 Task: Change IN PROGRESS as Status of Issue Issue0000000172 in Backlog  in Scrum Project Project0000000035 in Jira. Change IN PROGRESS as Status of Issue Issue0000000174 in Backlog  in Scrum Project Project0000000035 in Jira. Change IN PROGRESS as Status of Issue Issue0000000176 in Backlog  in Scrum Project Project0000000036 in Jira. Change IN PROGRESS as Status of Issue Issue0000000178 in Backlog  in Scrum Project Project0000000036 in Jira. Change IN PROGRESS as Status of Issue Issue0000000180 in Backlog  in Scrum Project Project0000000036 in Jira
Action: Mouse moved to (325, 122)
Screenshot: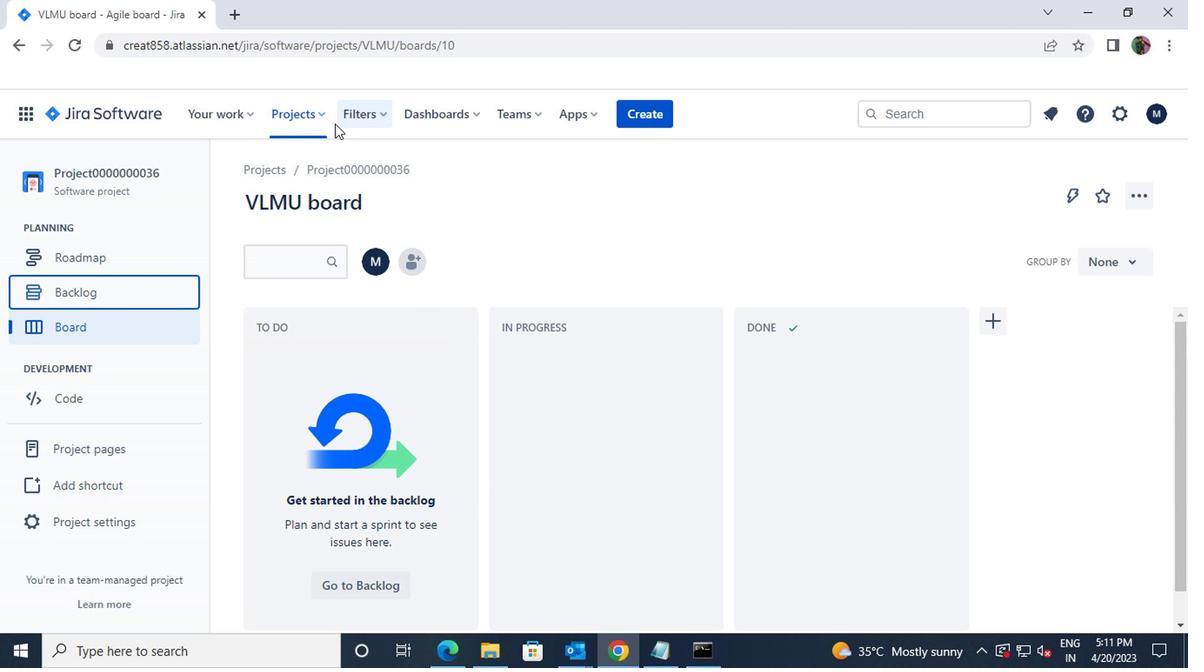 
Action: Mouse pressed left at (325, 122)
Screenshot: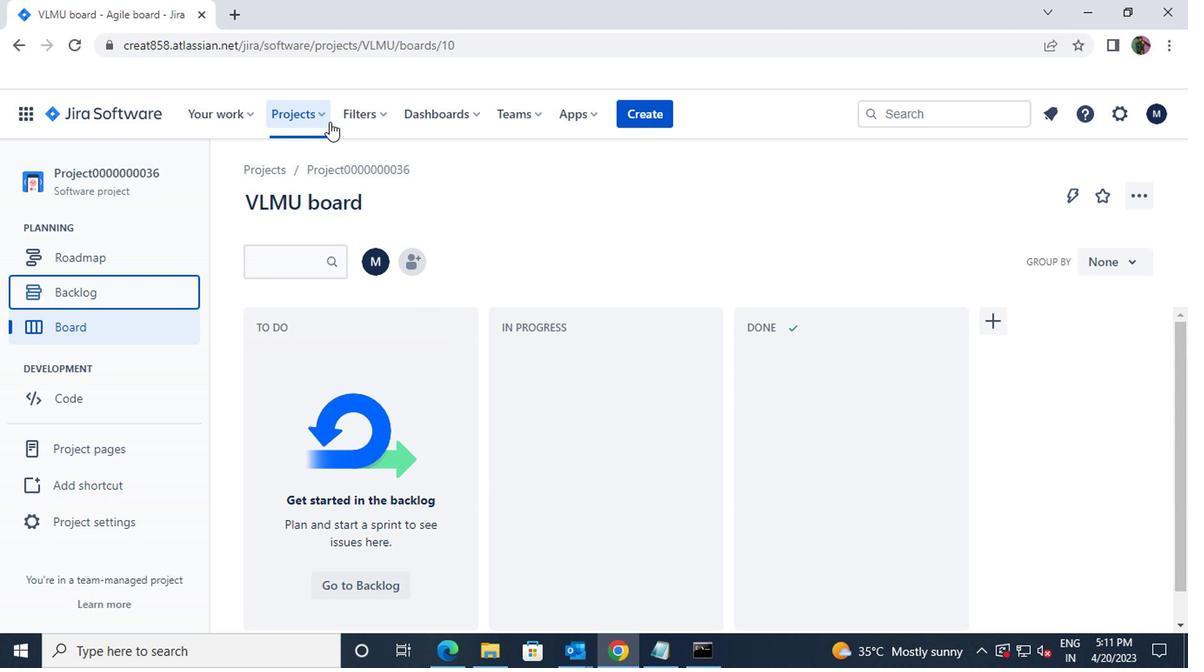 
Action: Mouse moved to (341, 229)
Screenshot: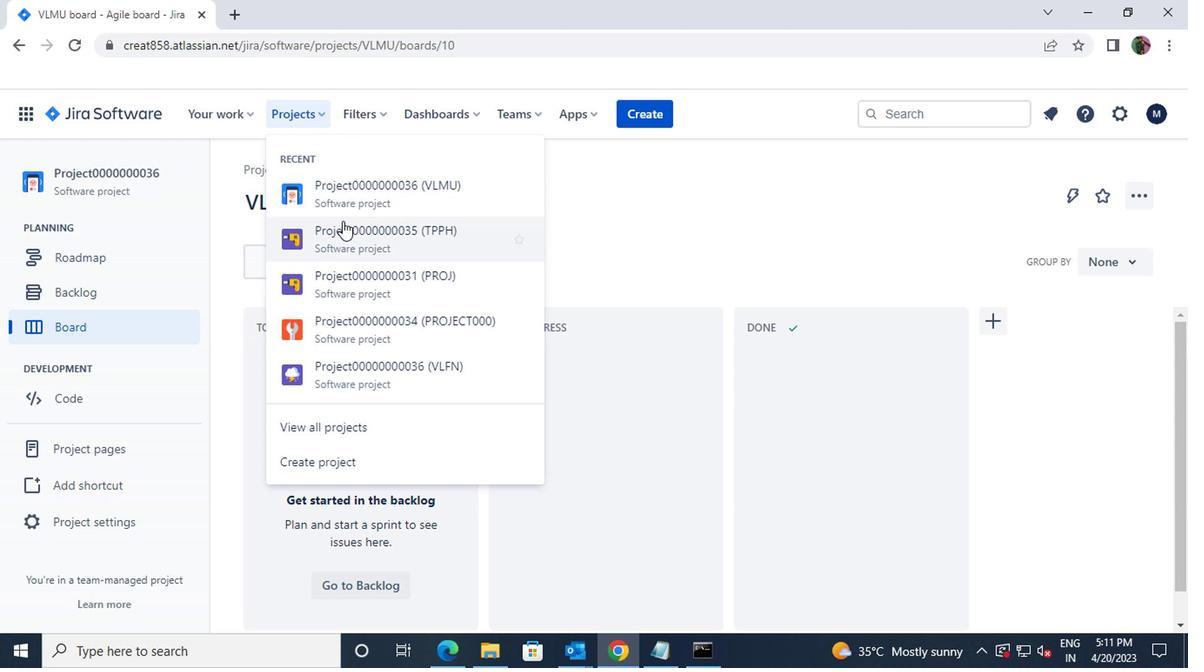 
Action: Mouse pressed left at (341, 229)
Screenshot: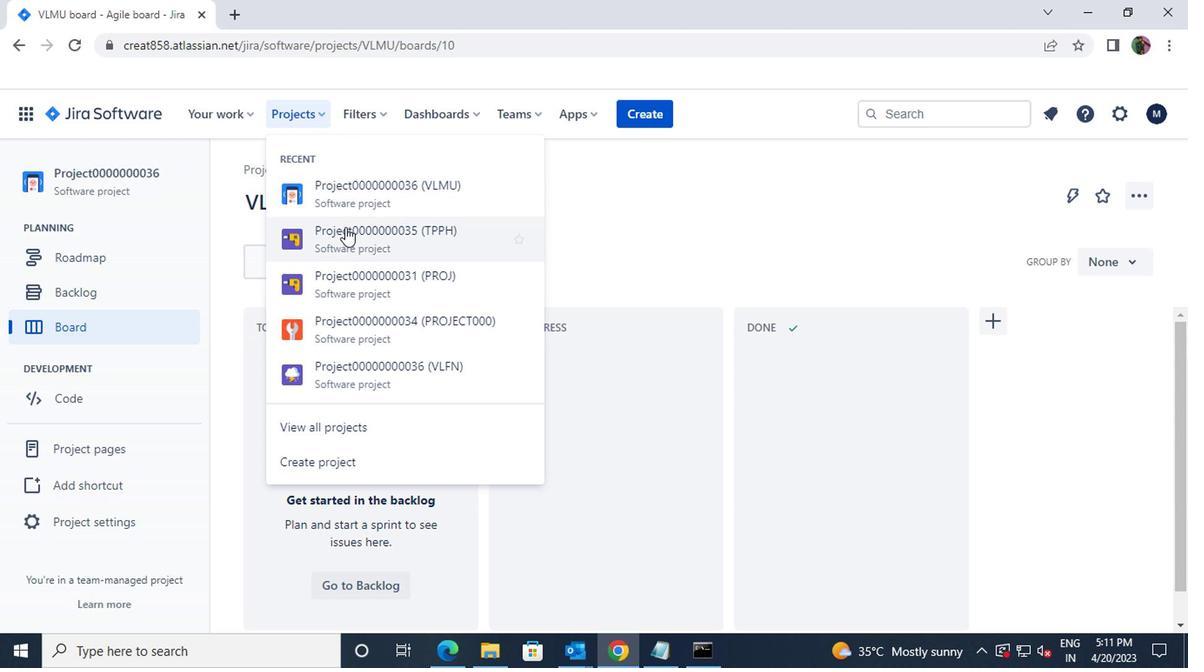 
Action: Mouse moved to (121, 285)
Screenshot: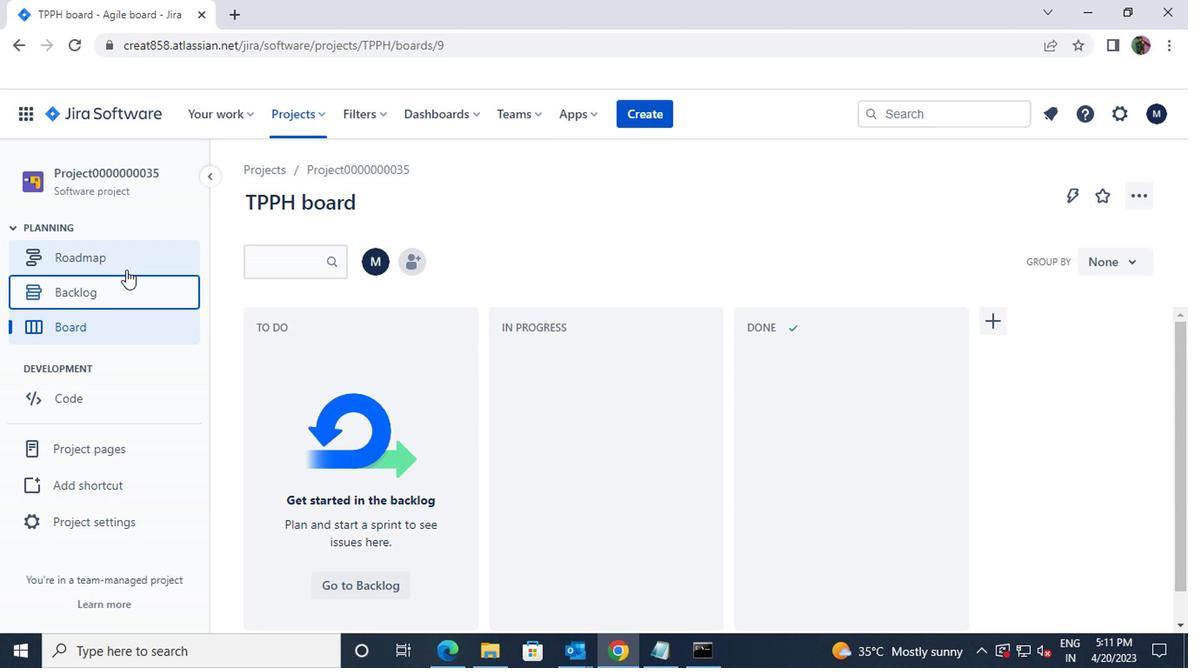 
Action: Mouse pressed left at (121, 285)
Screenshot: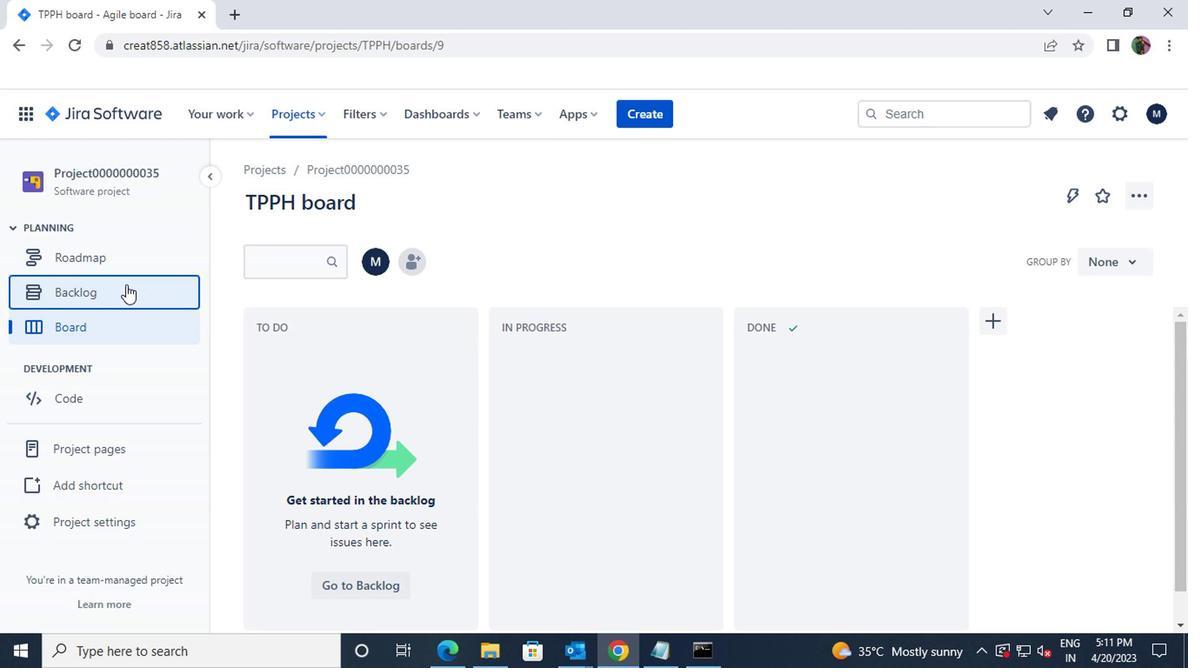 
Action: Mouse moved to (667, 524)
Screenshot: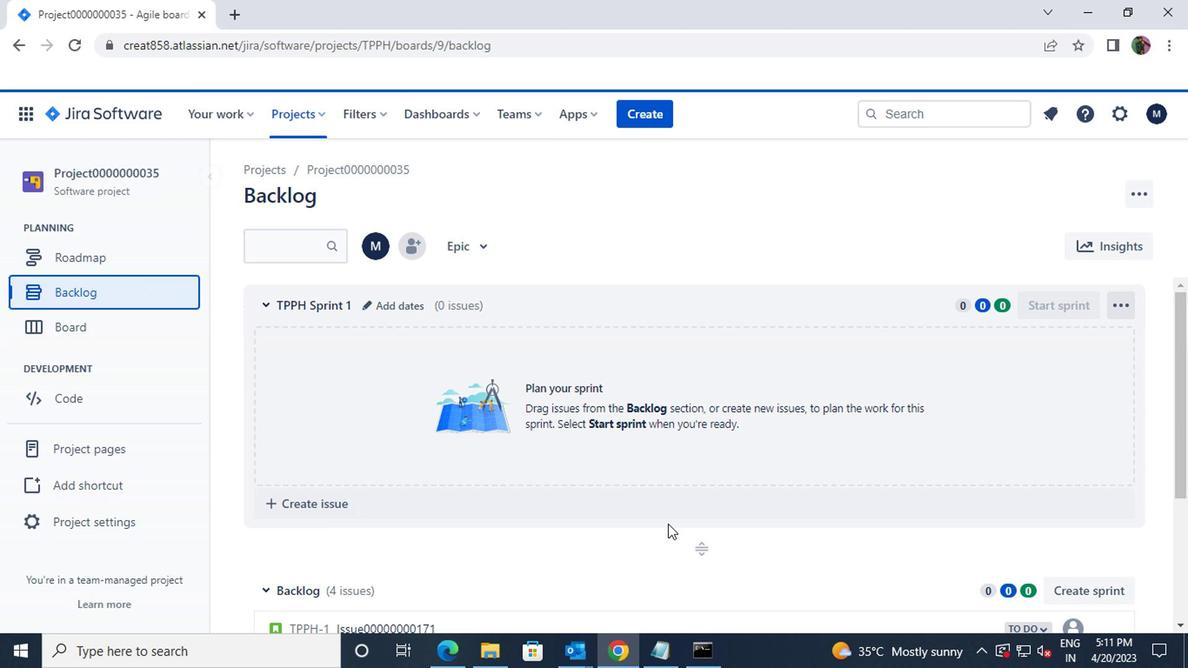 
Action: Mouse scrolled (667, 523) with delta (0, 0)
Screenshot: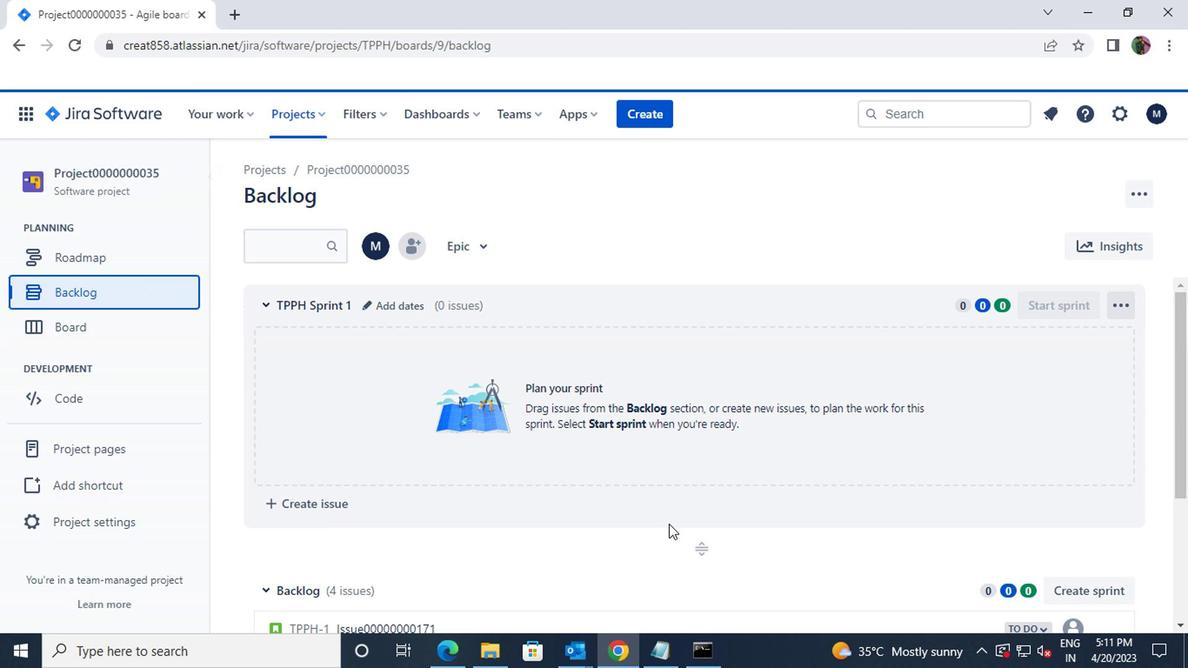 
Action: Mouse scrolled (667, 523) with delta (0, 0)
Screenshot: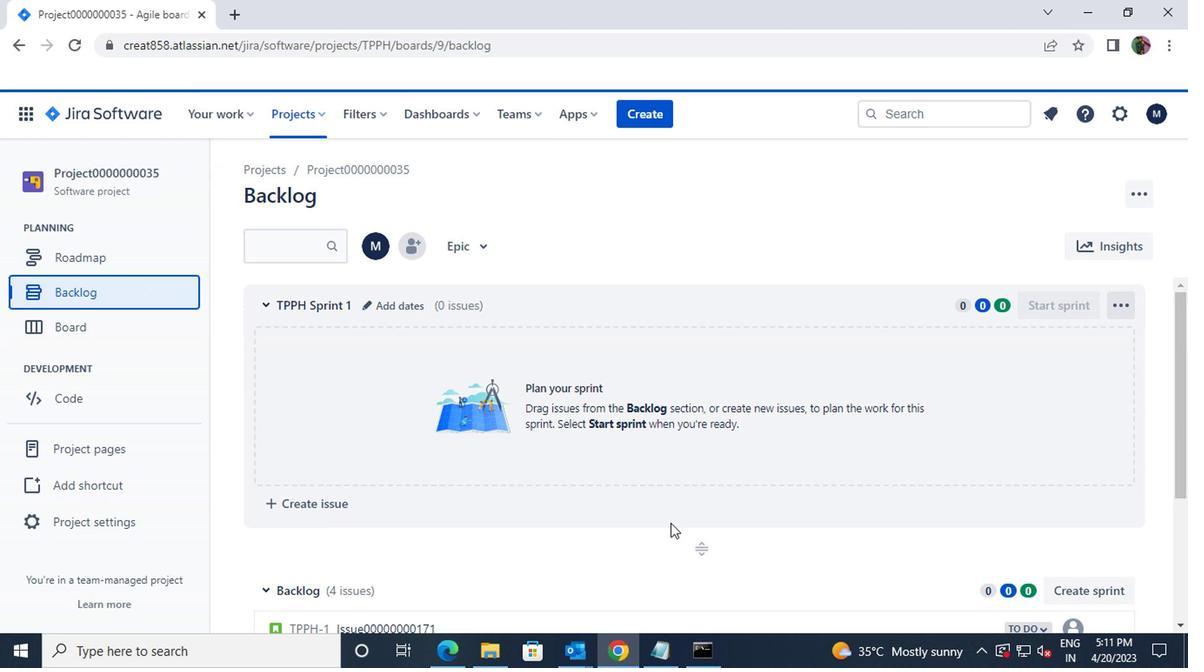 
Action: Mouse moved to (1048, 494)
Screenshot: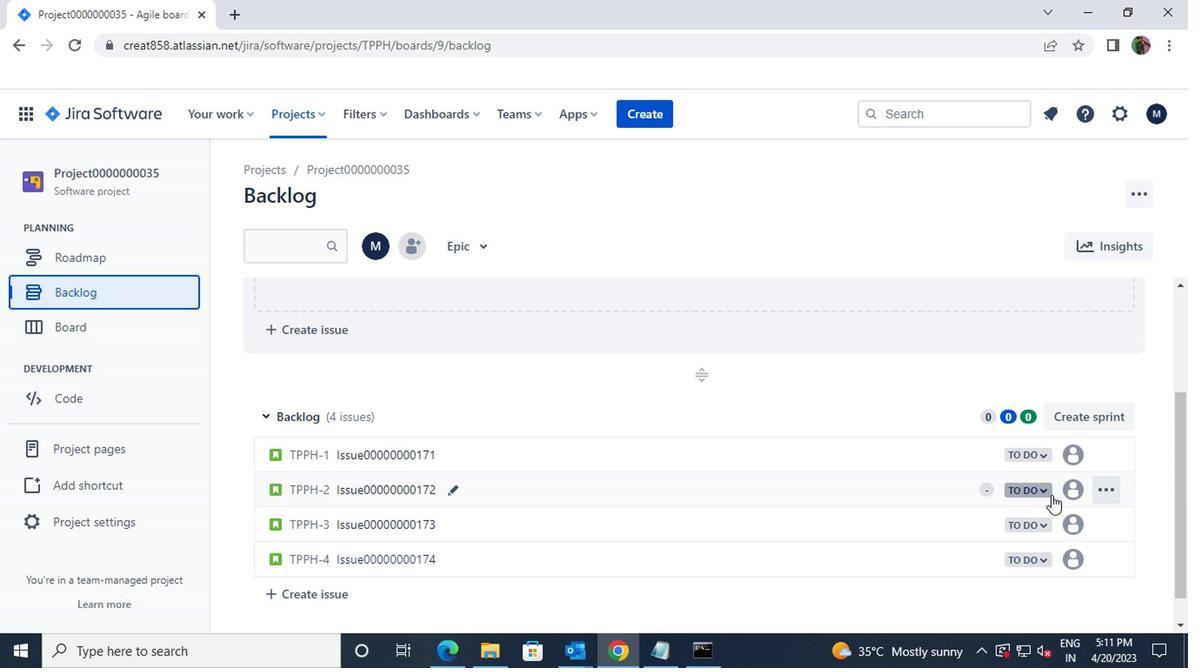 
Action: Mouse pressed left at (1048, 494)
Screenshot: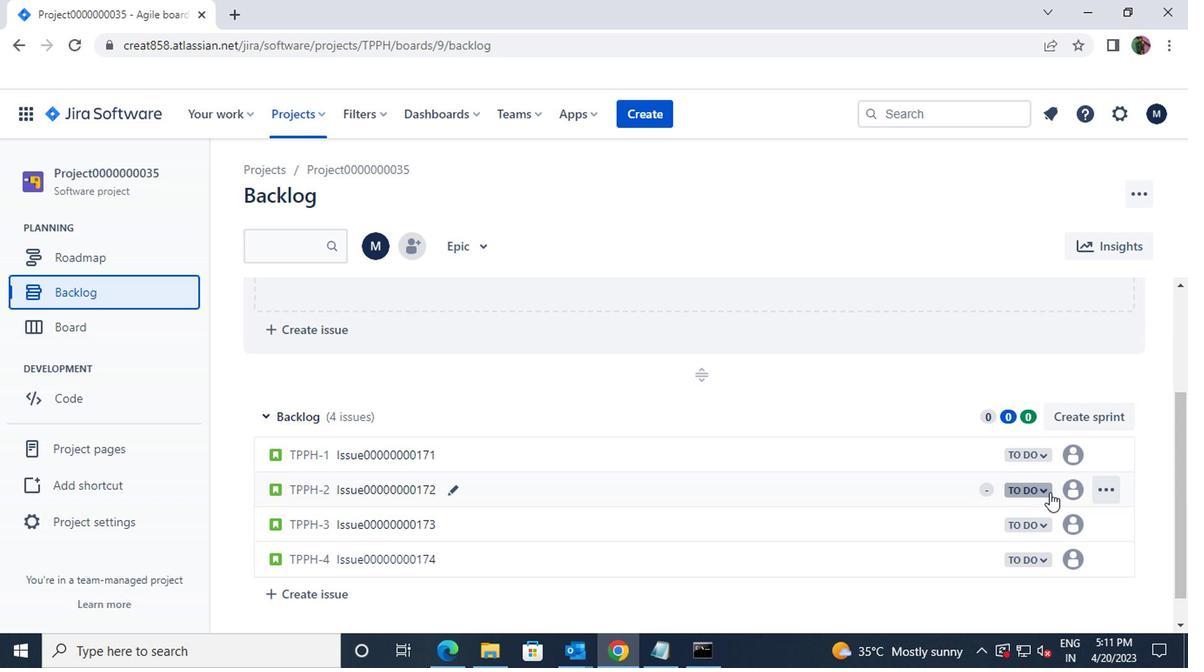 
Action: Mouse moved to (917, 523)
Screenshot: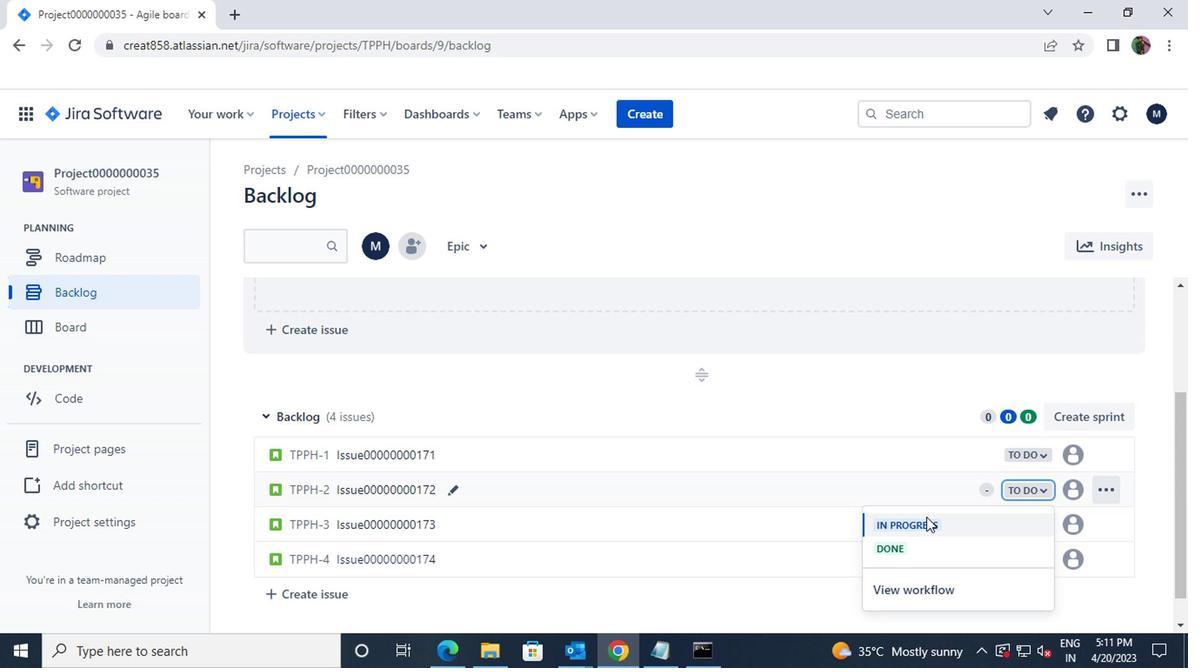 
Action: Mouse pressed left at (917, 523)
Screenshot: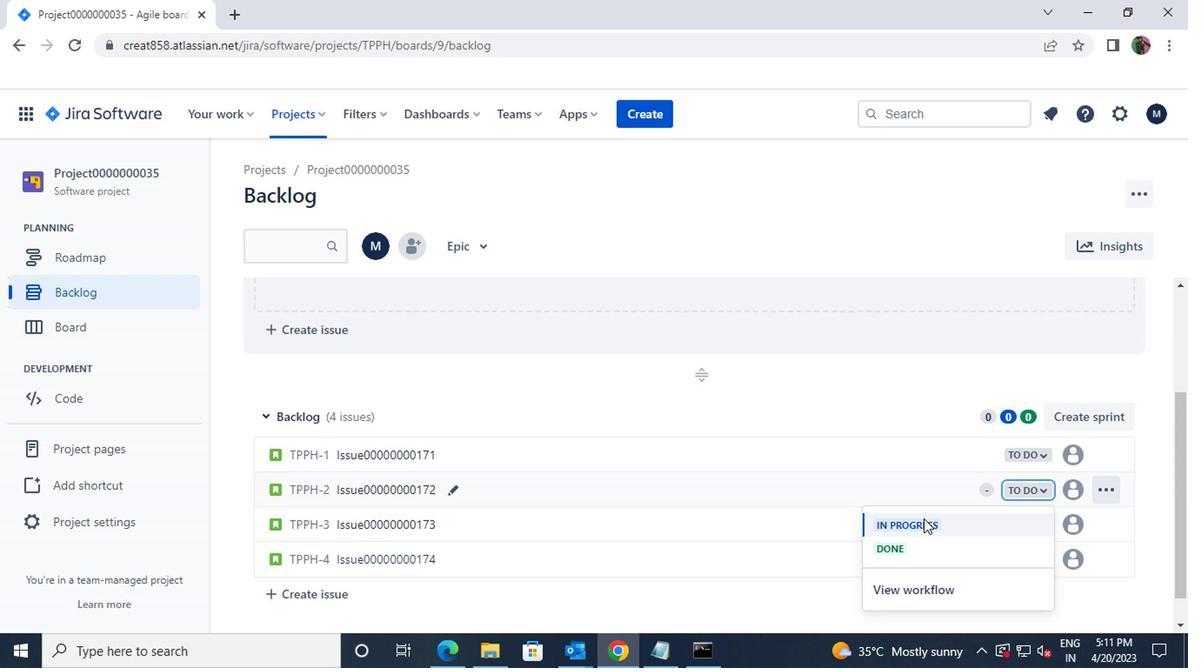
Action: Mouse moved to (917, 523)
Screenshot: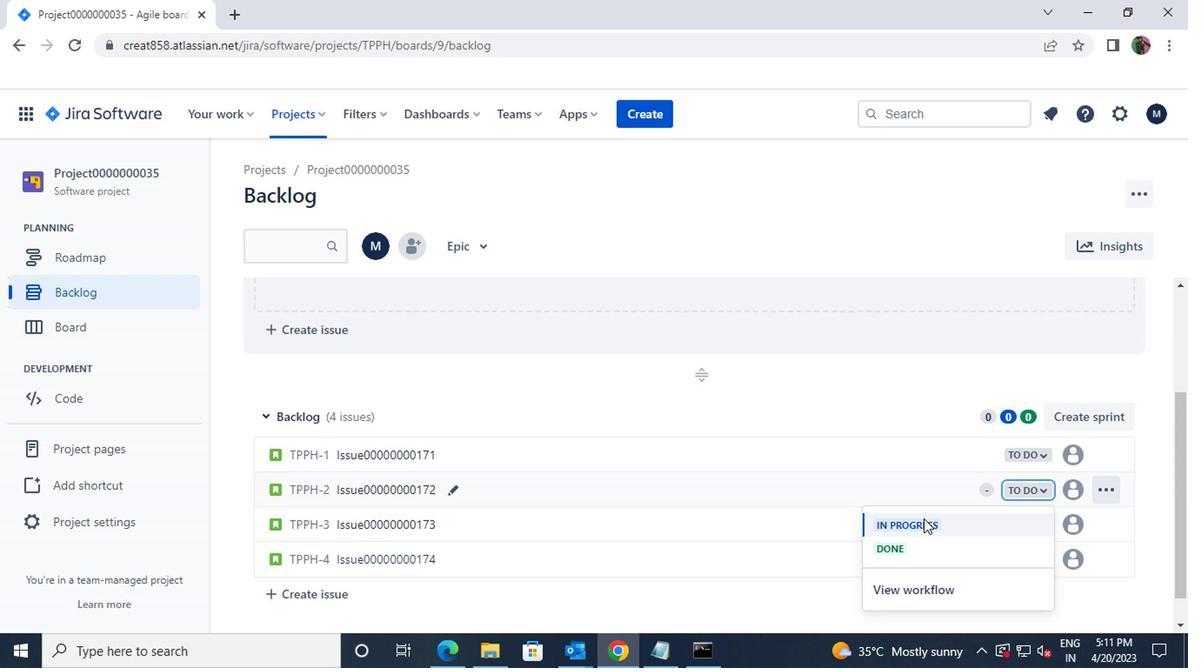 
Action: Mouse scrolled (917, 522) with delta (0, -1)
Screenshot: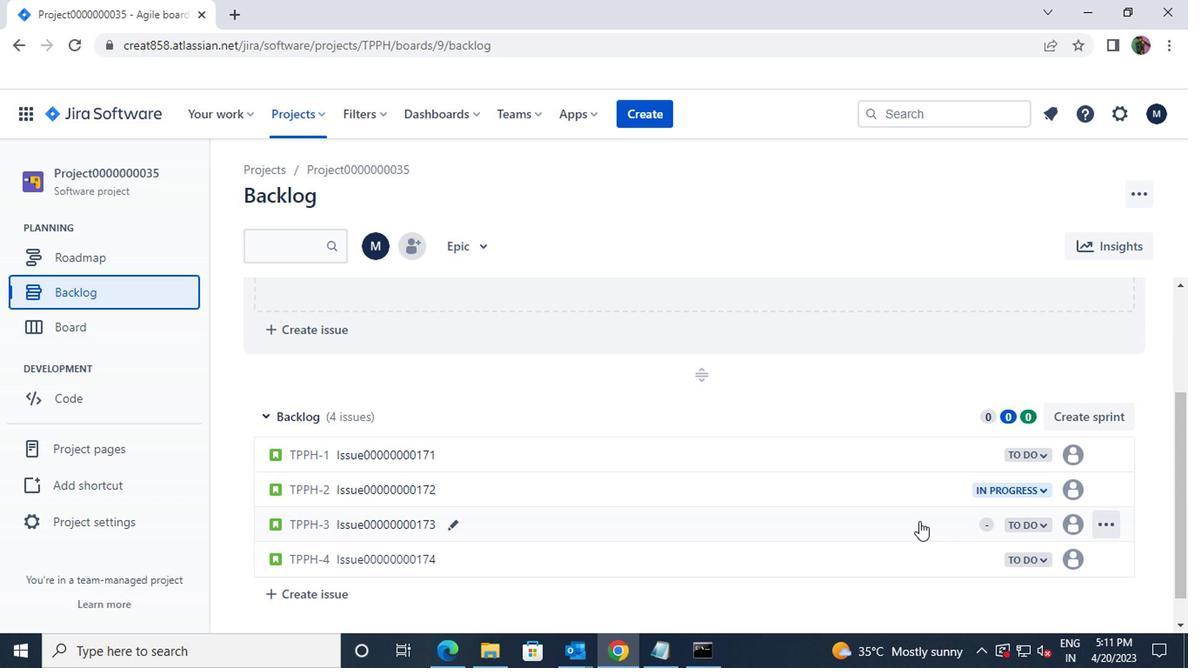 
Action: Mouse moved to (1036, 525)
Screenshot: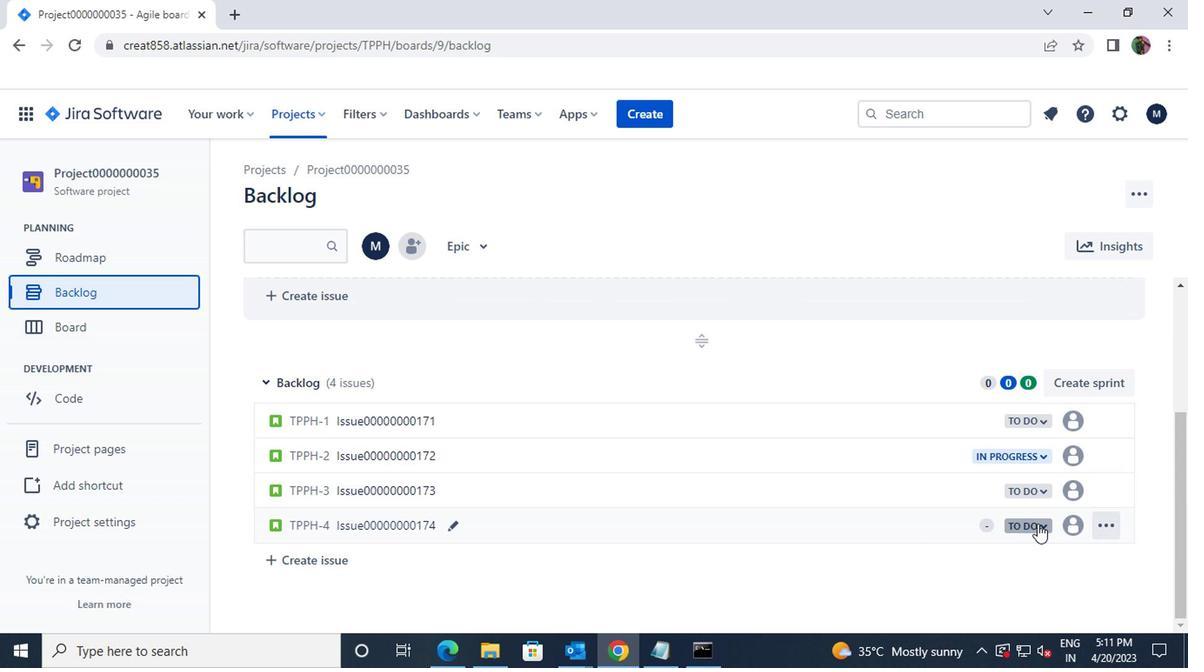 
Action: Mouse pressed left at (1036, 525)
Screenshot: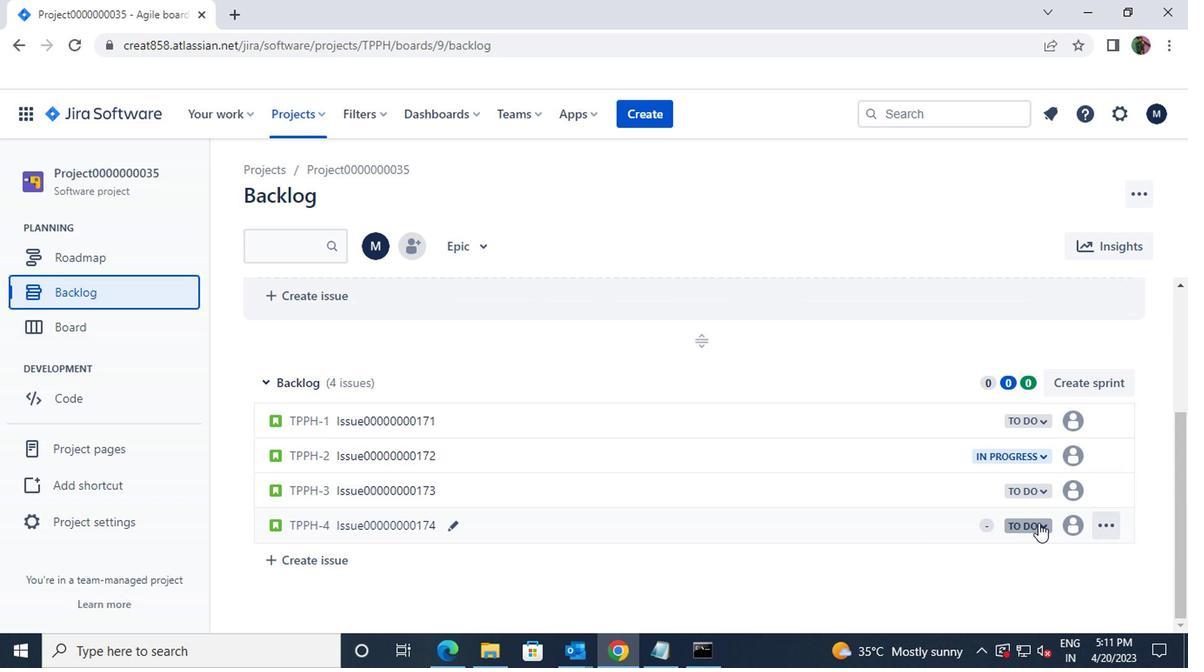 
Action: Mouse moved to (916, 426)
Screenshot: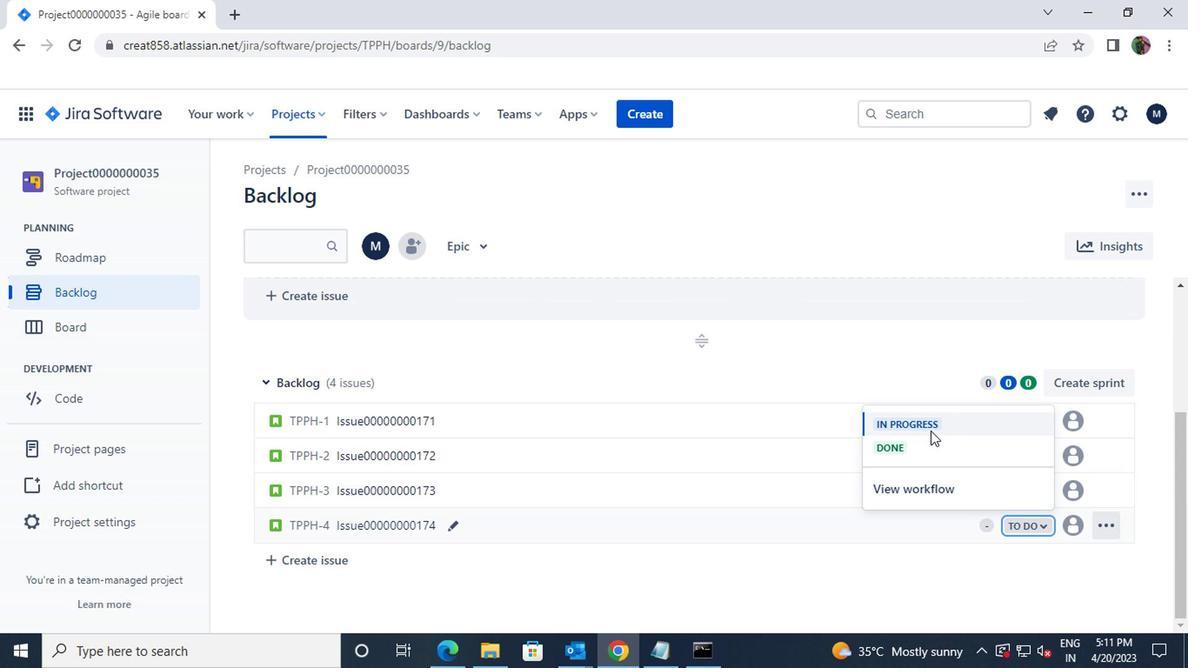 
Action: Mouse pressed left at (916, 426)
Screenshot: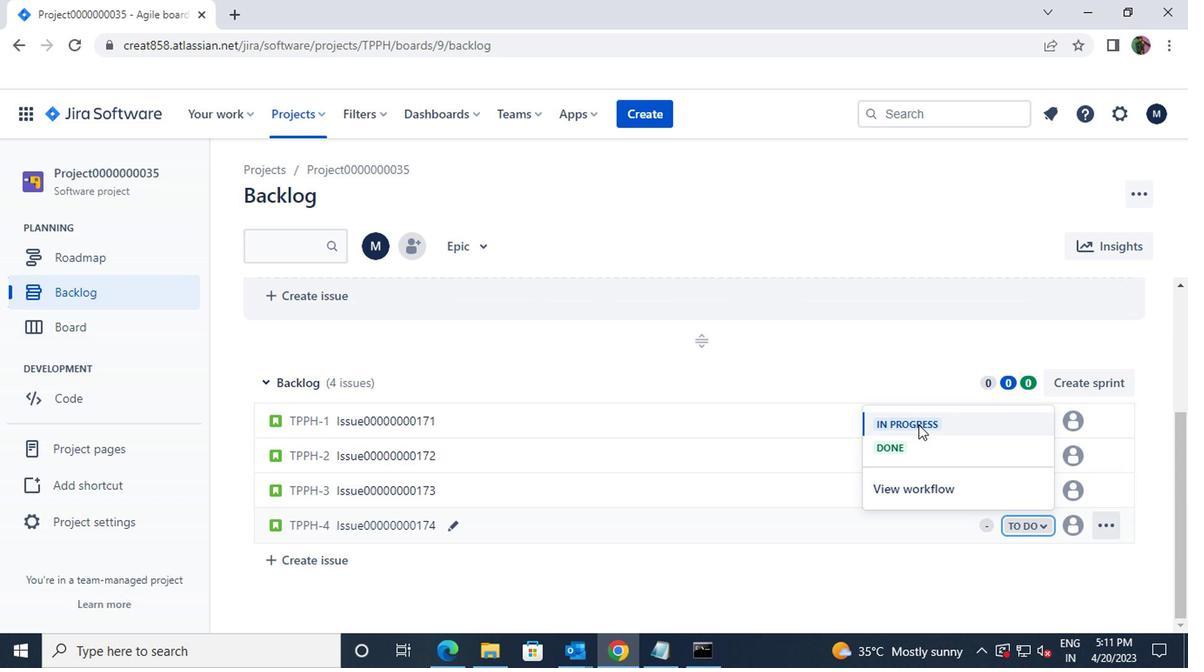 
Action: Mouse moved to (326, 119)
Screenshot: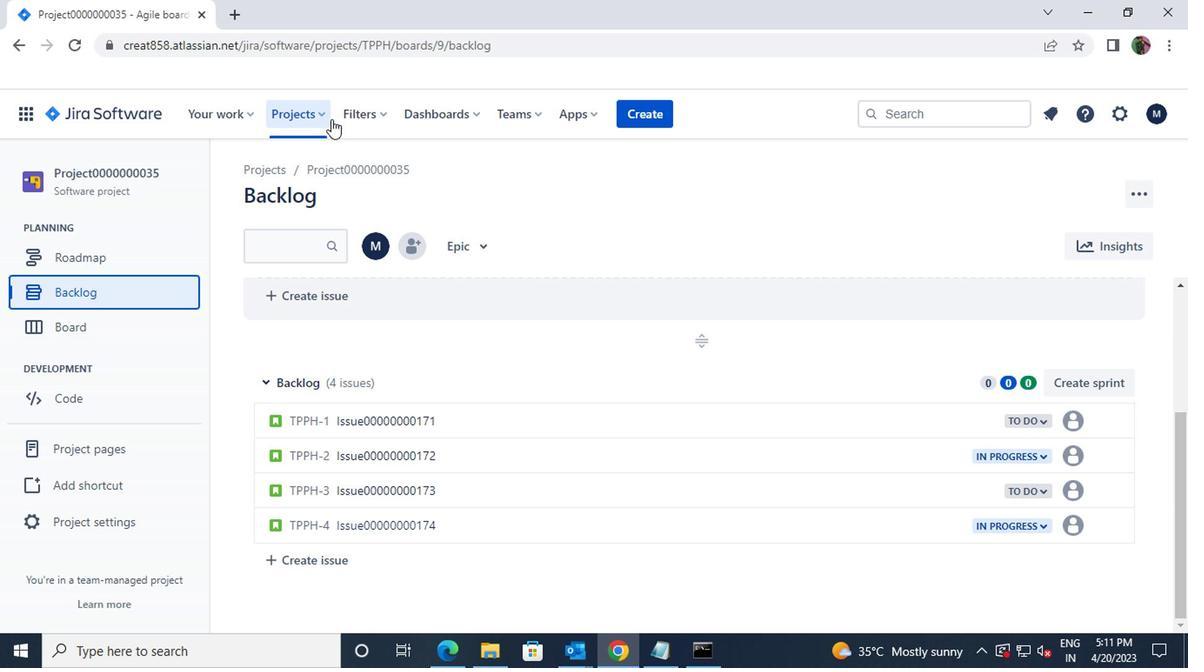 
Action: Mouse pressed left at (326, 119)
Screenshot: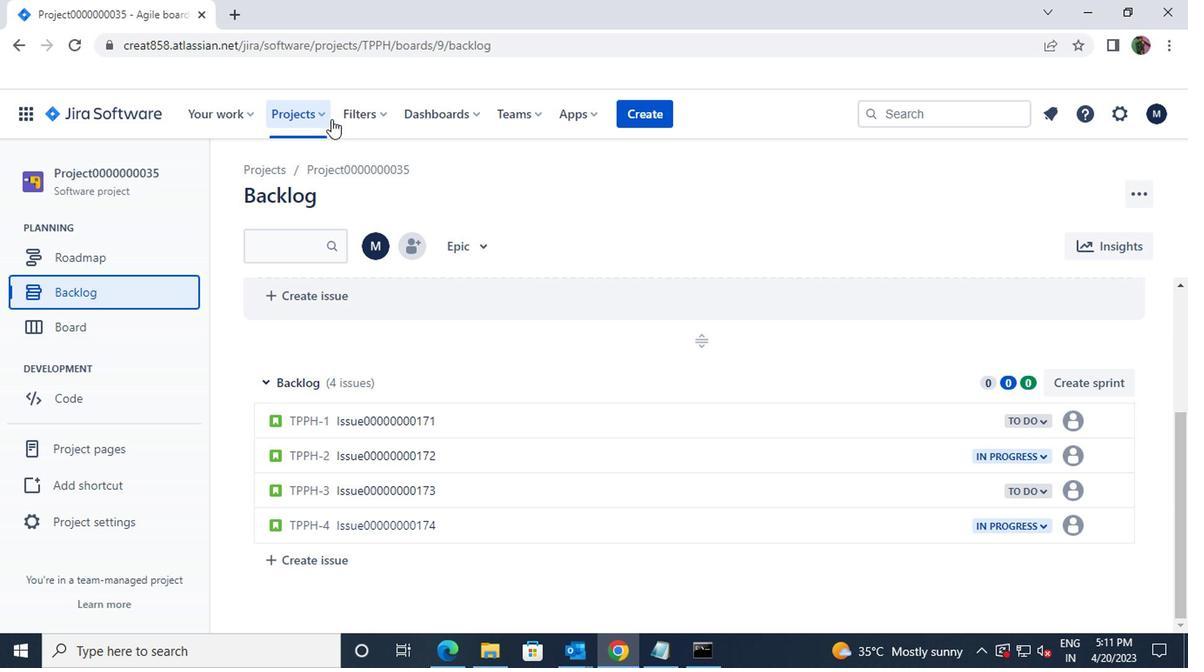 
Action: Mouse moved to (360, 220)
Screenshot: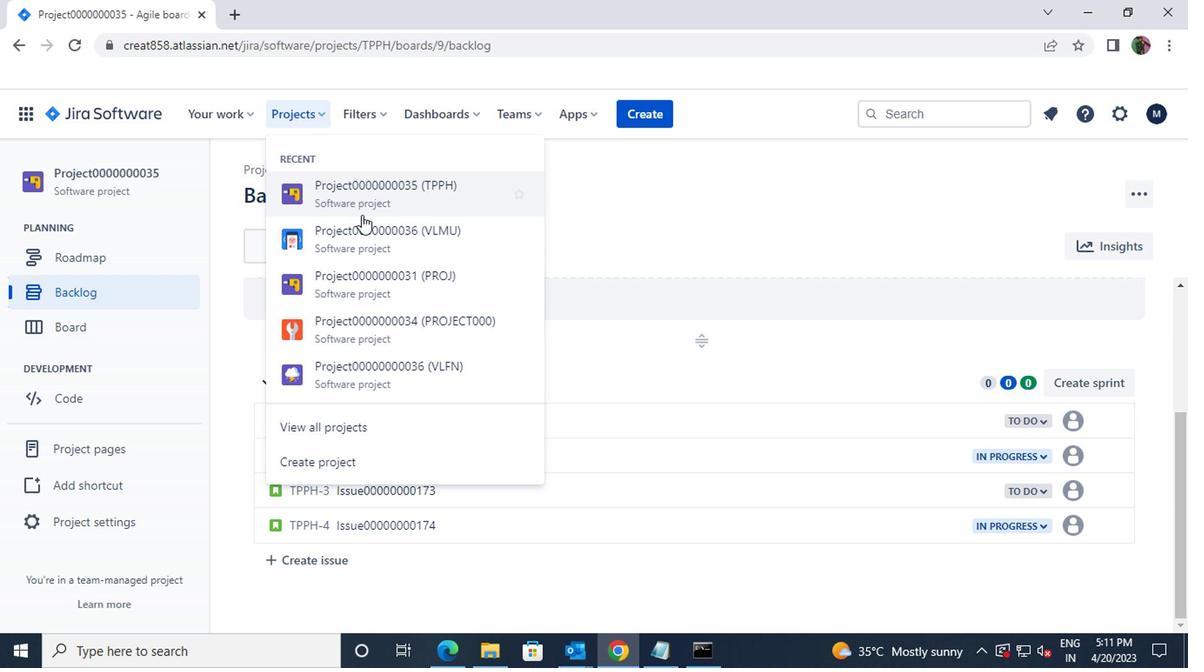 
Action: Mouse pressed left at (360, 220)
Screenshot: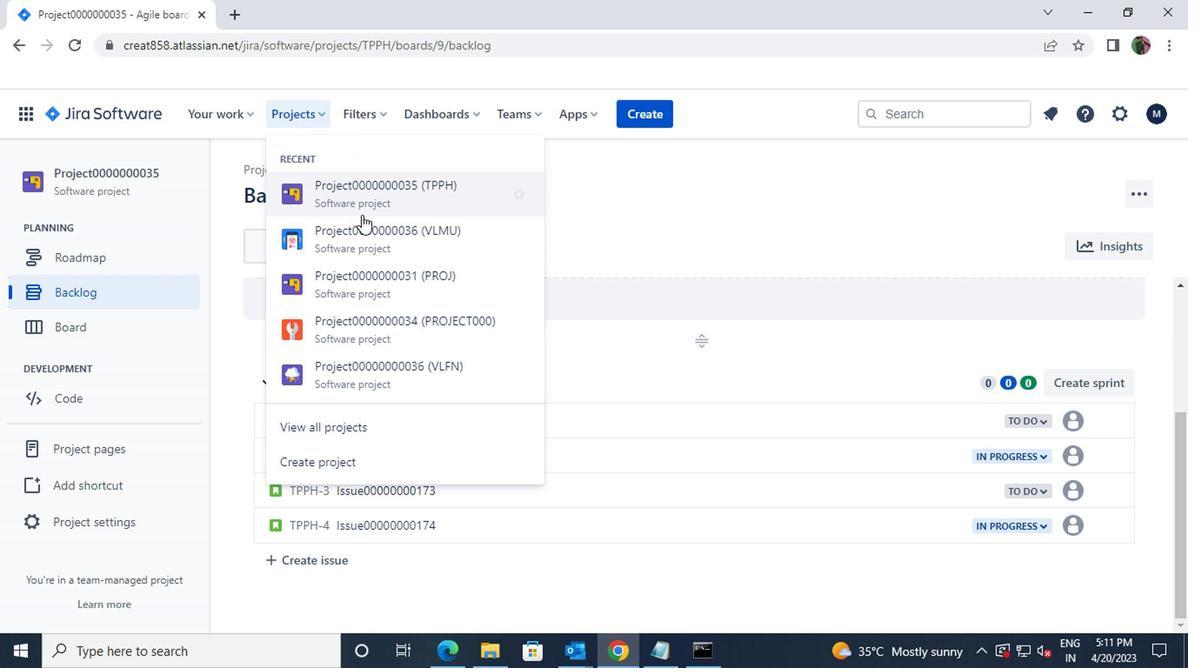 
Action: Mouse moved to (135, 283)
Screenshot: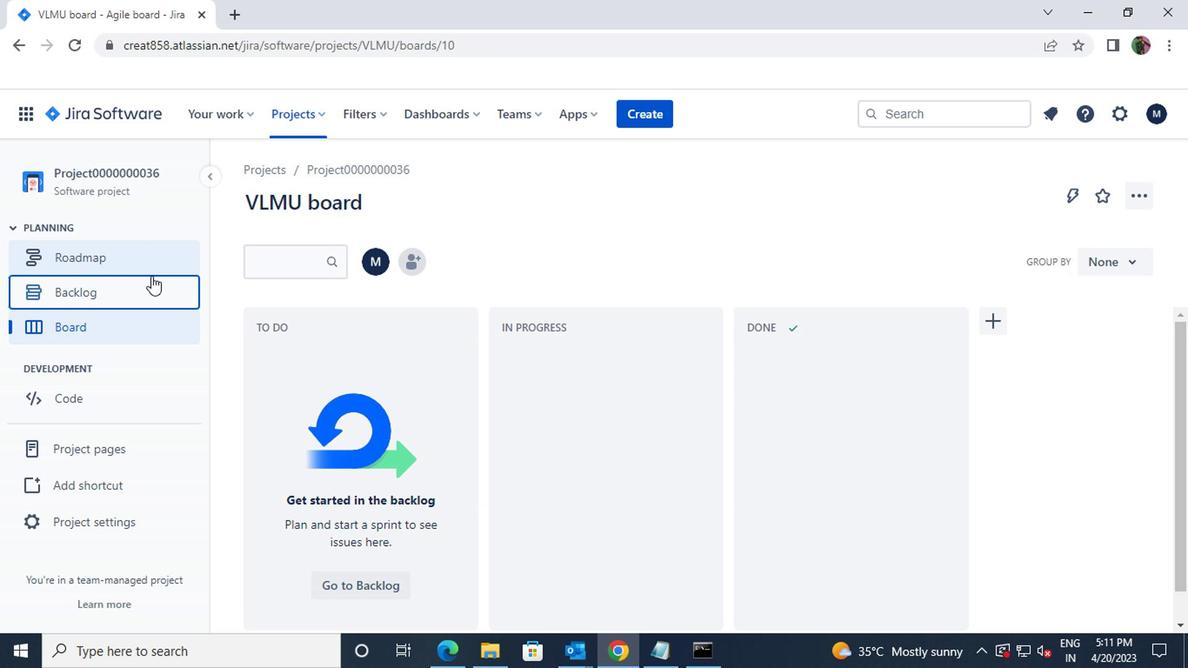 
Action: Mouse pressed left at (135, 283)
Screenshot: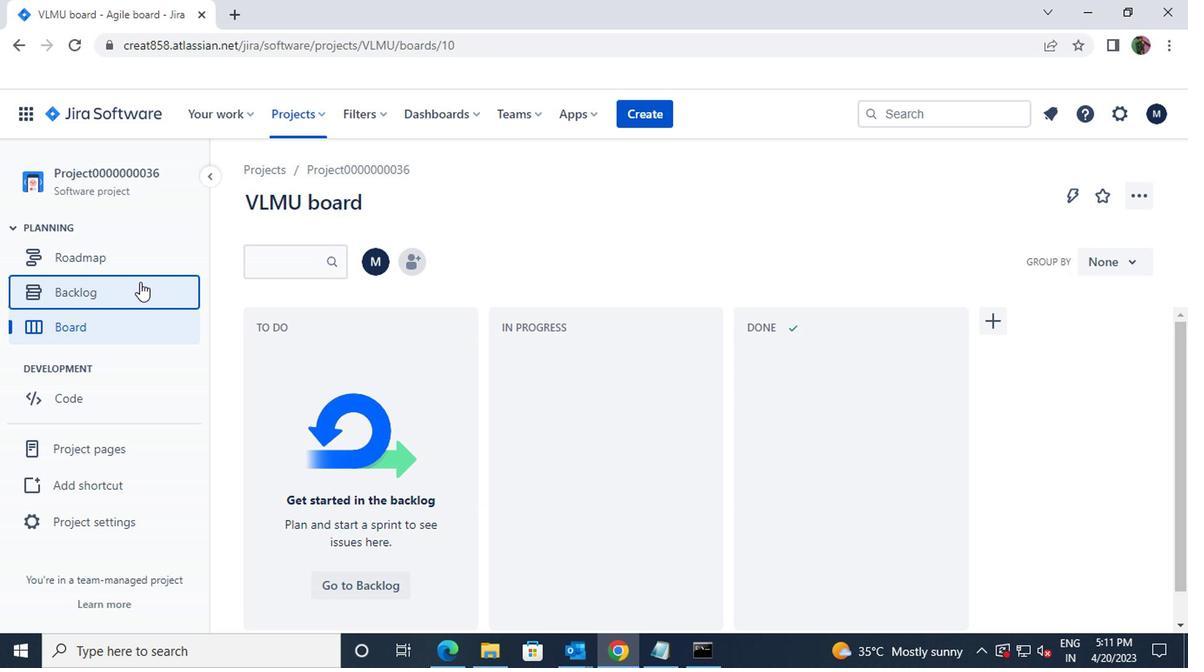 
Action: Mouse moved to (532, 402)
Screenshot: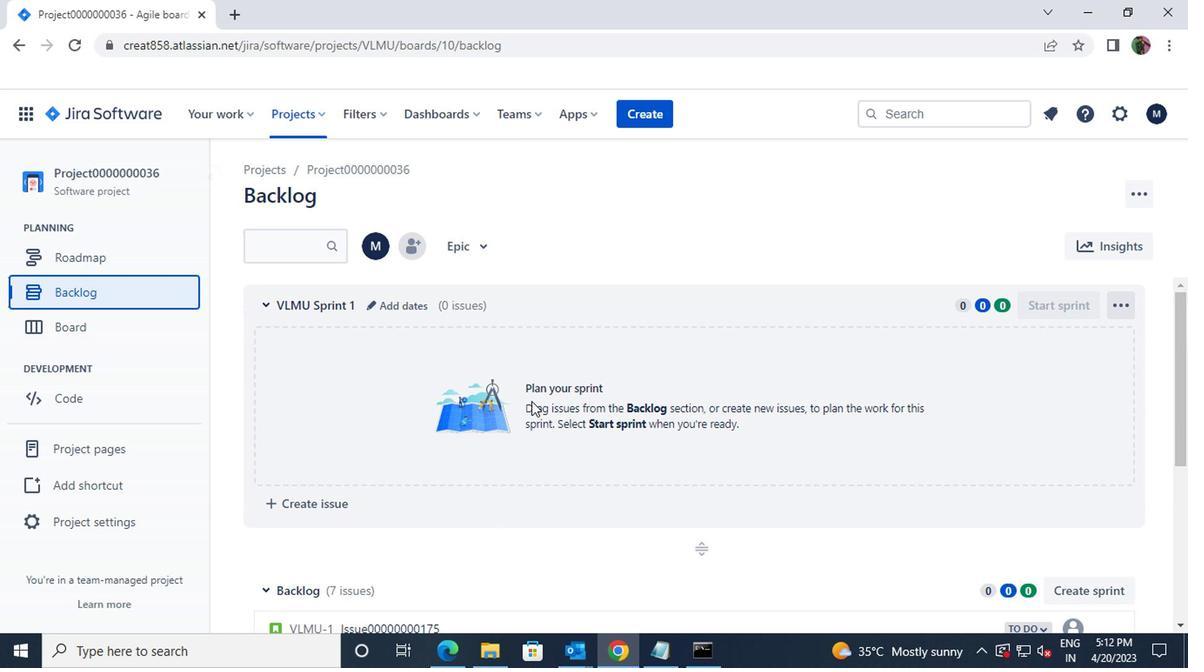 
Action: Mouse scrolled (532, 401) with delta (0, -1)
Screenshot: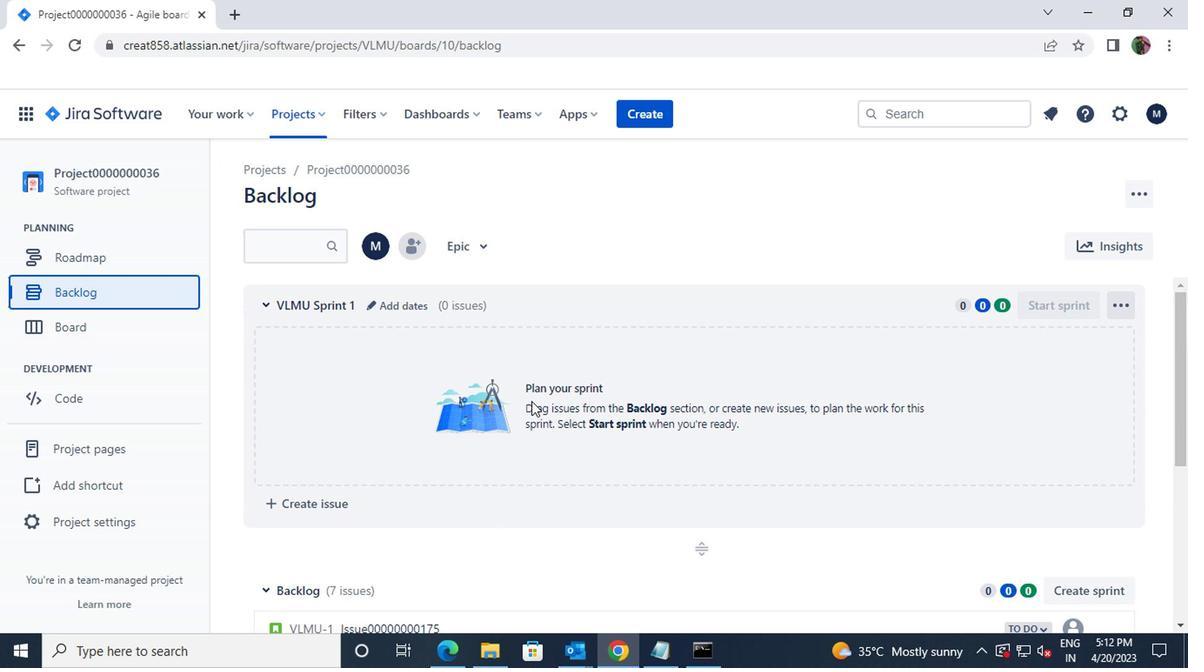 
Action: Mouse scrolled (532, 401) with delta (0, -1)
Screenshot: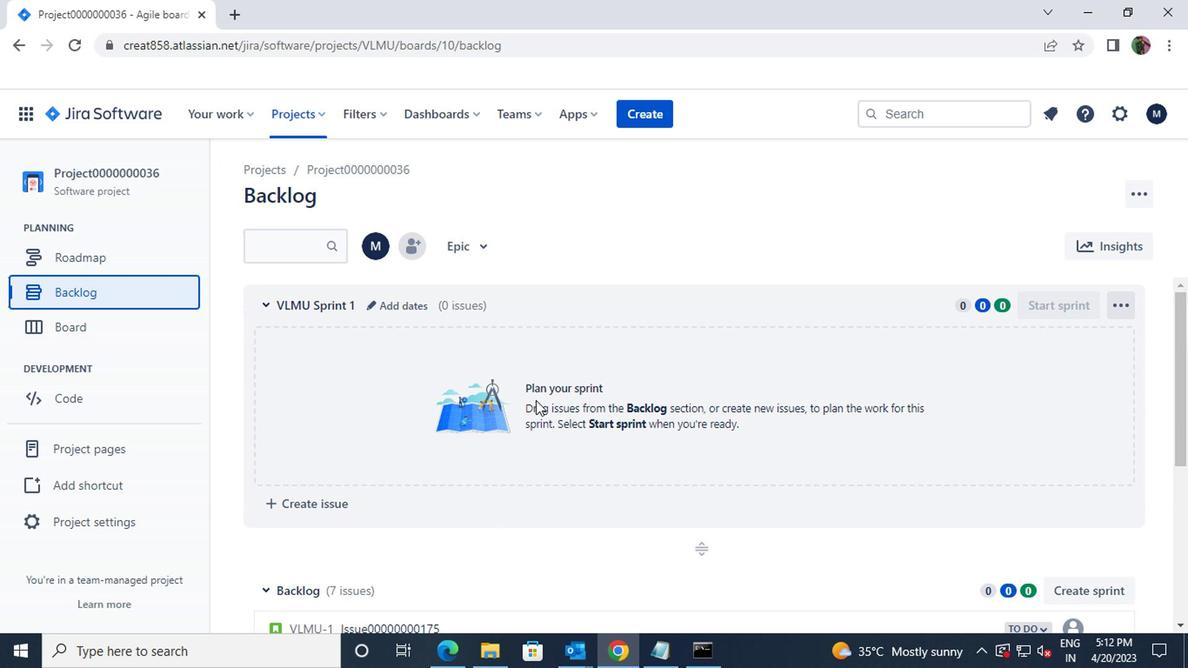 
Action: Mouse scrolled (532, 401) with delta (0, -1)
Screenshot: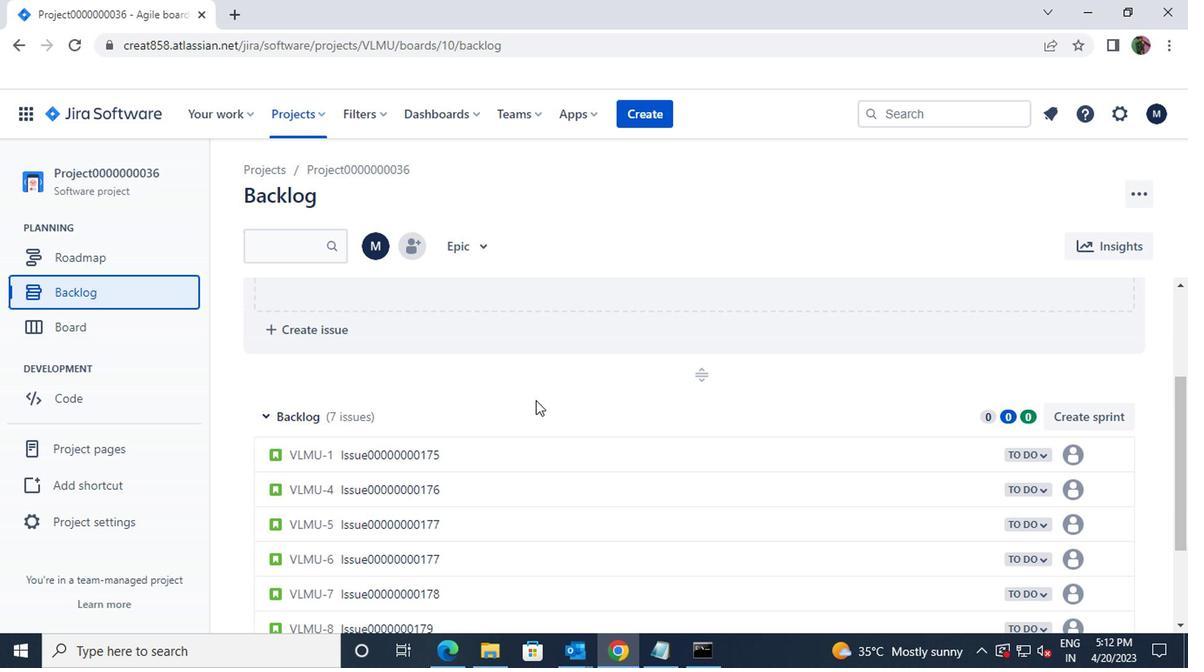 
Action: Mouse moved to (1039, 411)
Screenshot: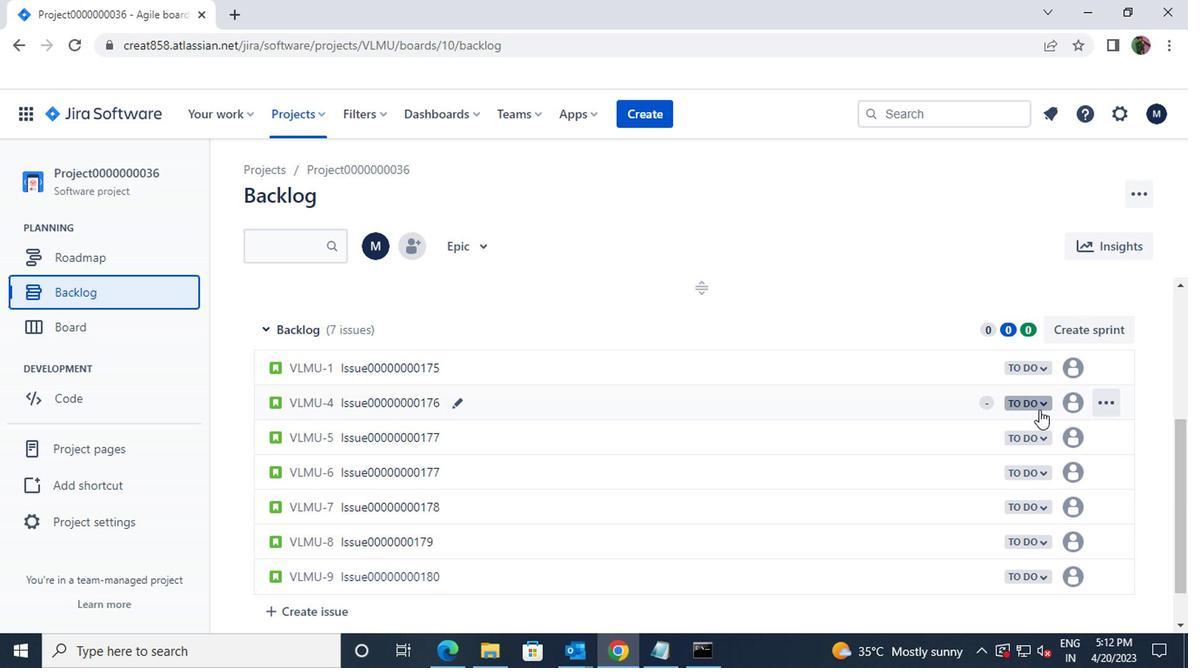 
Action: Mouse pressed left at (1039, 411)
Screenshot: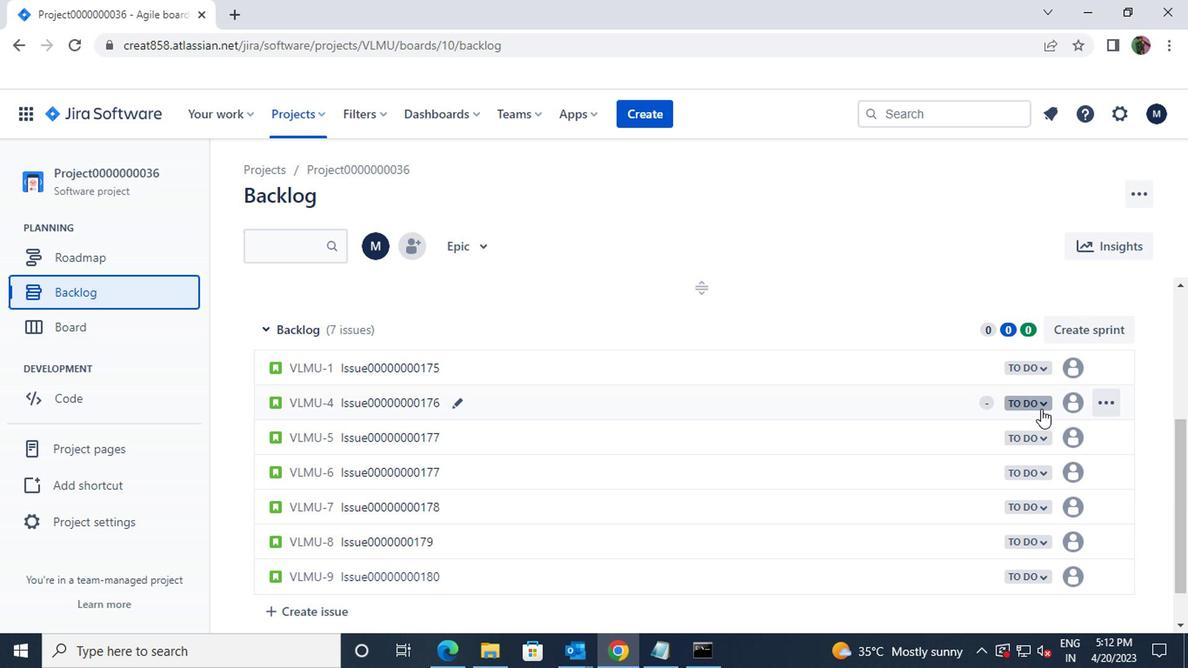 
Action: Mouse moved to (926, 432)
Screenshot: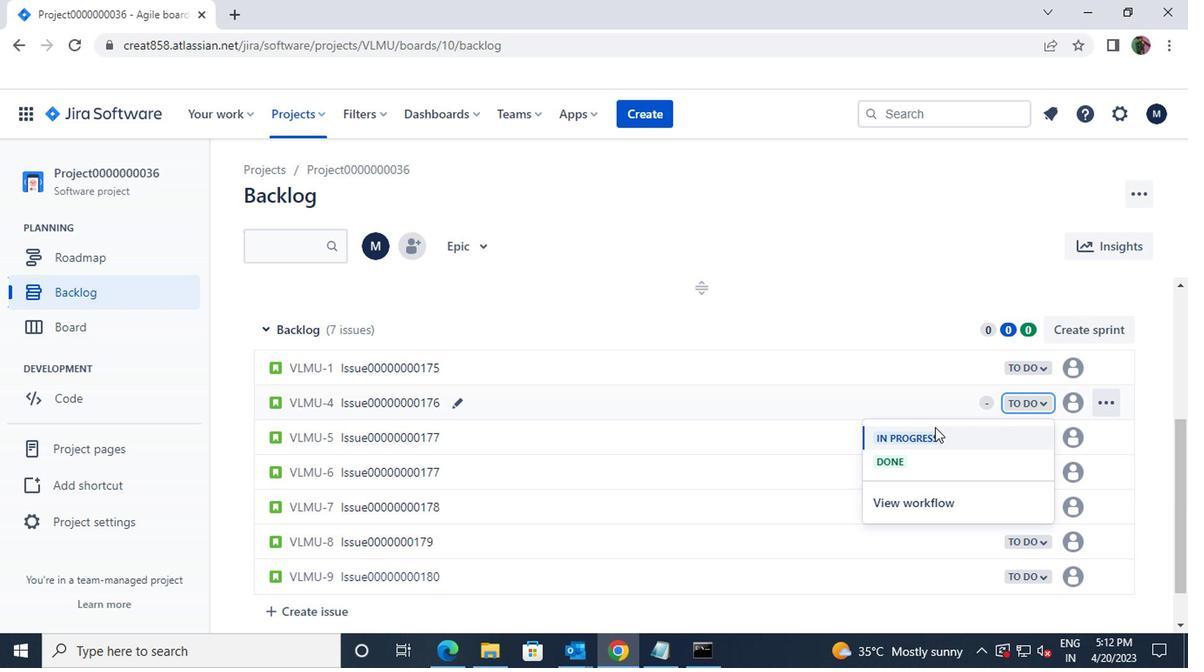 
Action: Mouse pressed left at (926, 432)
Screenshot: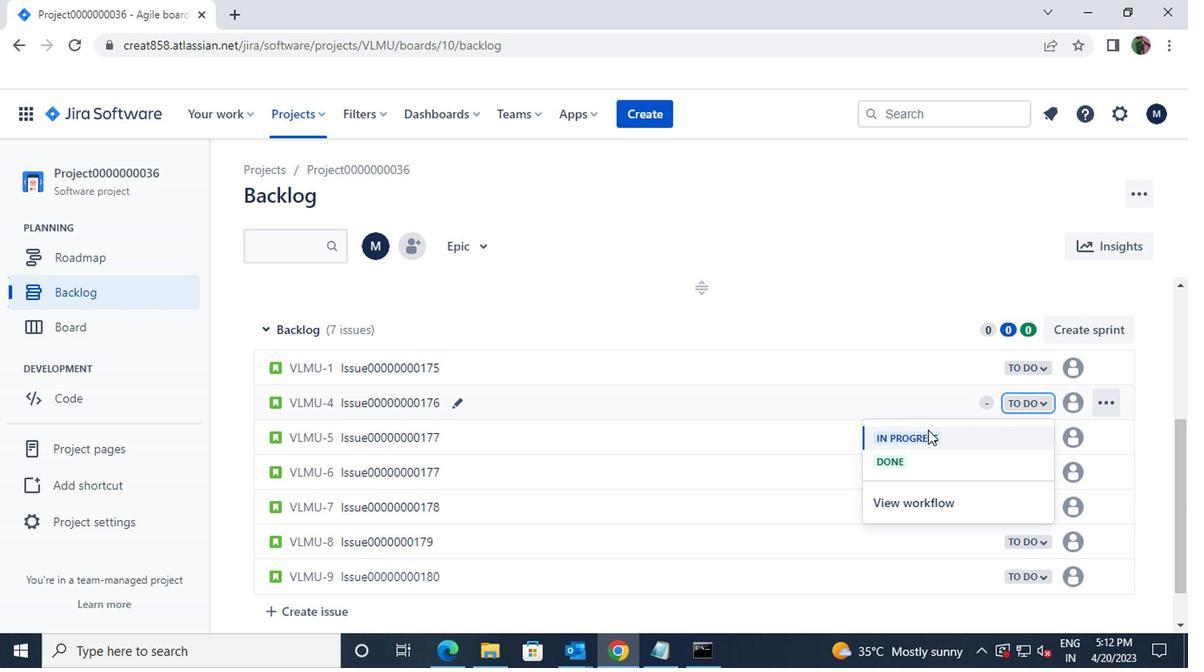 
Action: Mouse scrolled (926, 430) with delta (0, -1)
Screenshot: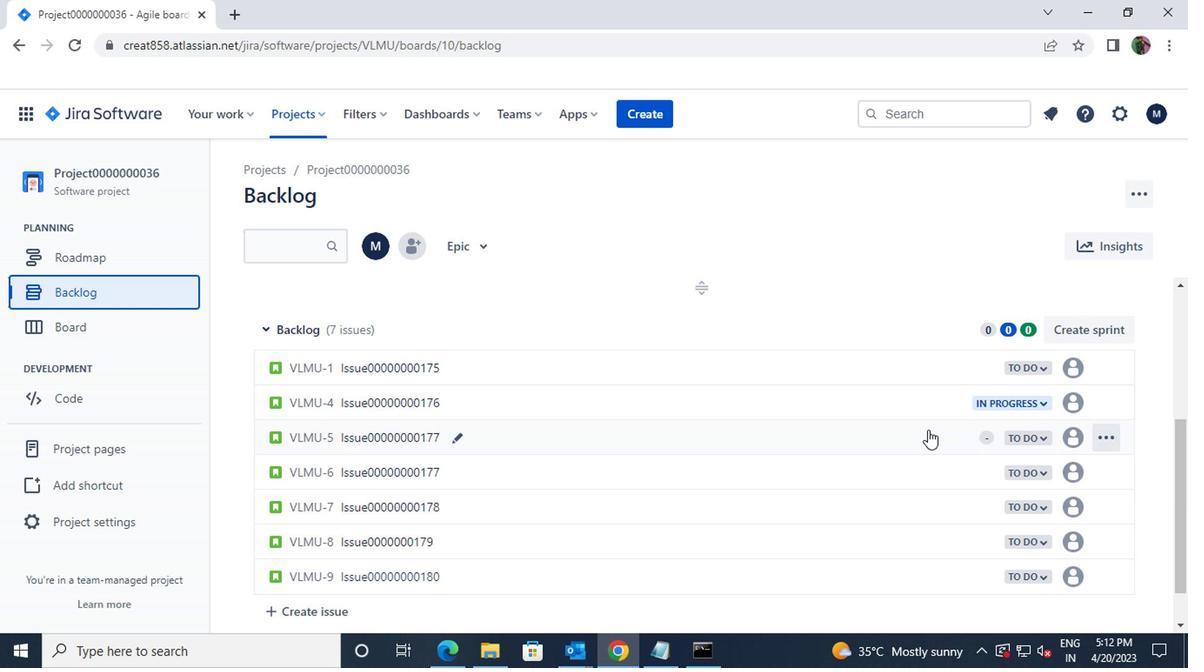 
Action: Mouse moved to (1040, 452)
Screenshot: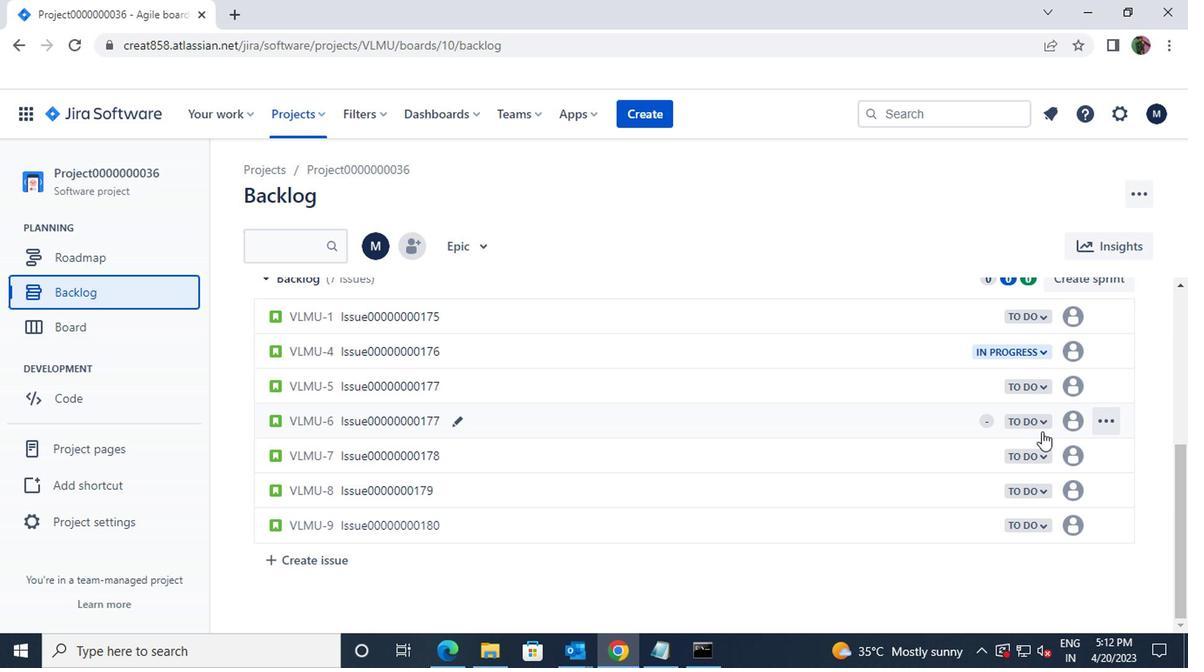
Action: Mouse pressed left at (1040, 452)
Screenshot: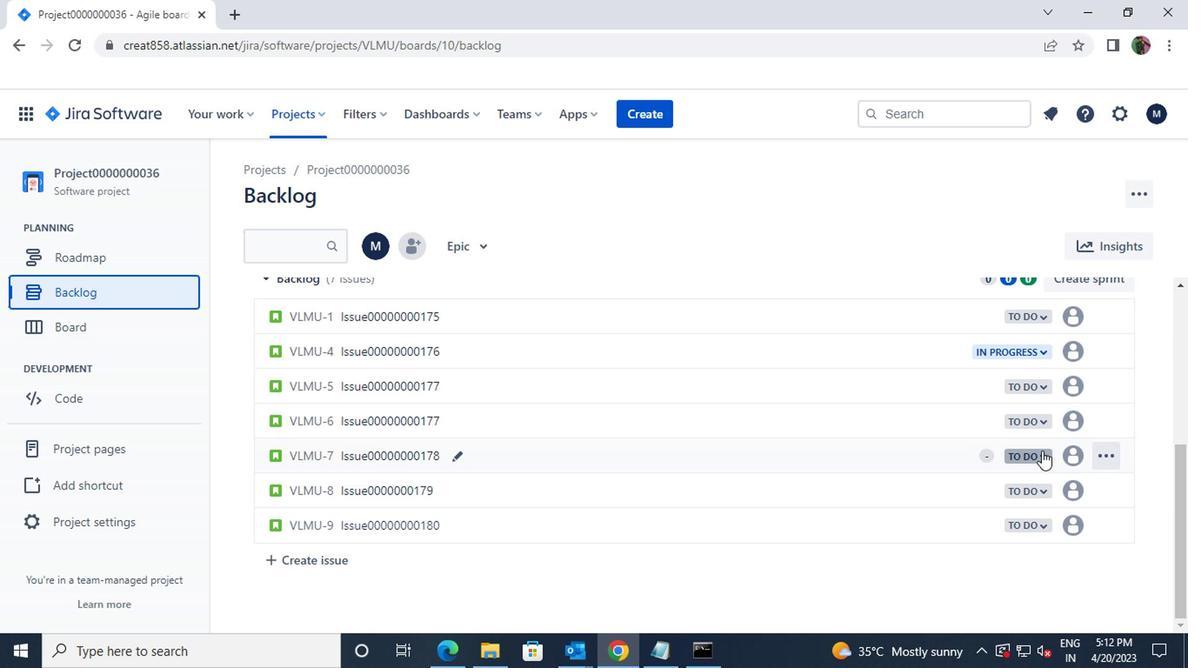 
Action: Mouse moved to (916, 488)
Screenshot: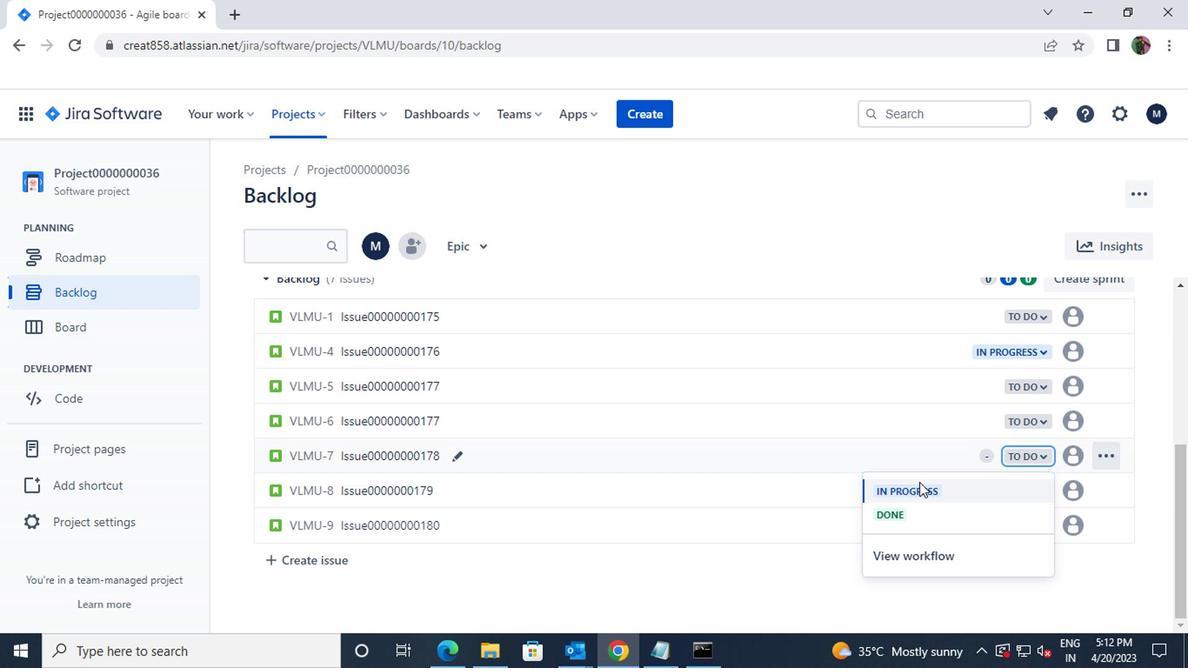 
Action: Mouse pressed left at (916, 488)
Screenshot: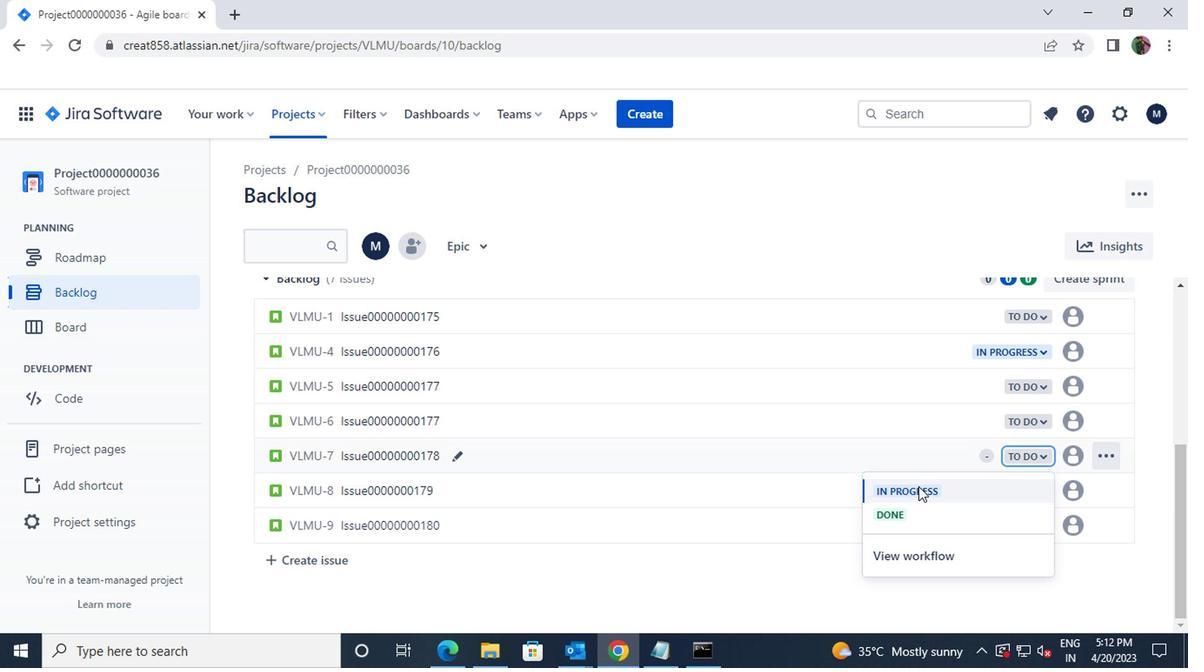
Action: Mouse moved to (1040, 524)
Screenshot: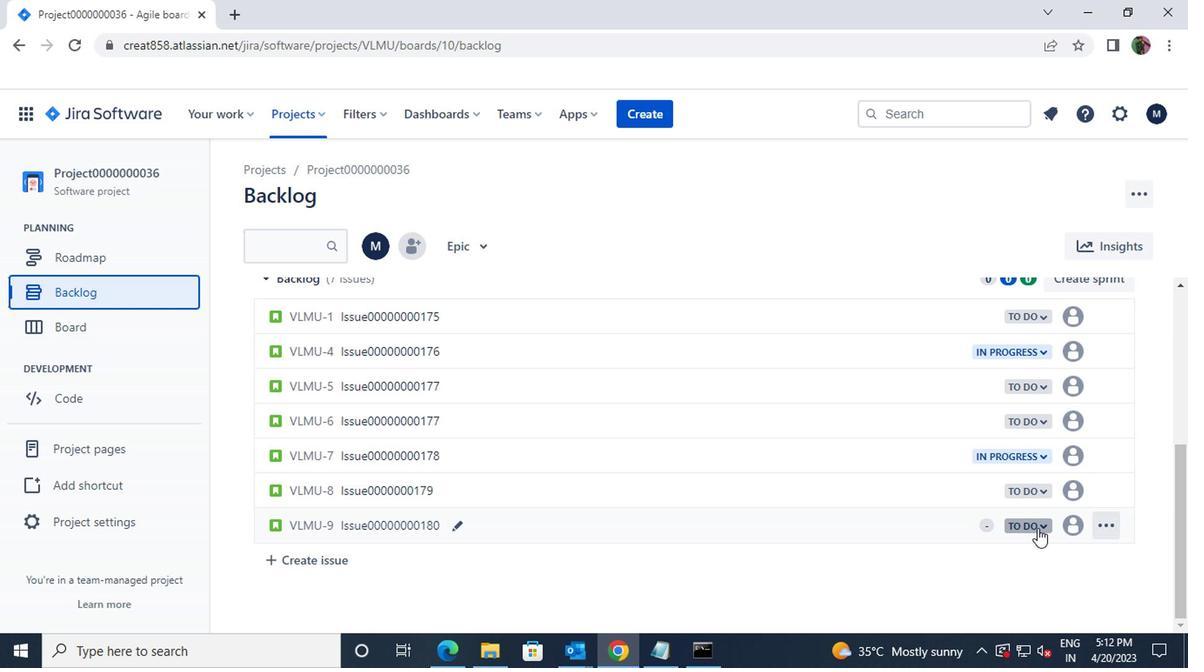 
Action: Mouse pressed left at (1040, 524)
Screenshot: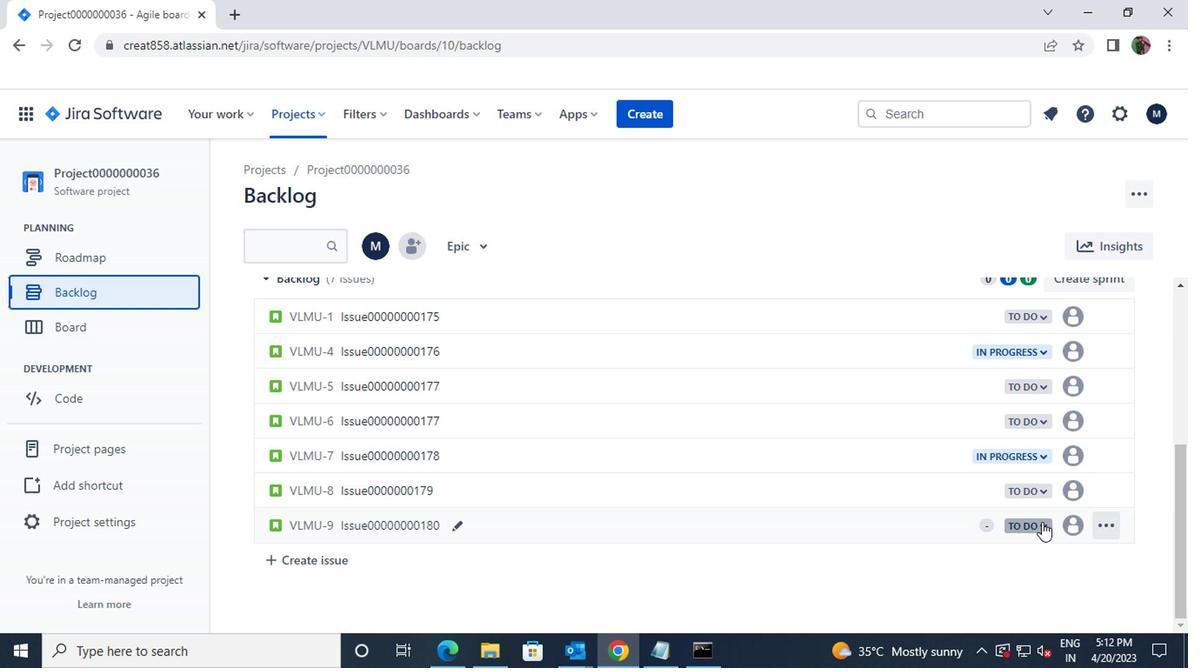 
Action: Mouse moved to (926, 426)
Screenshot: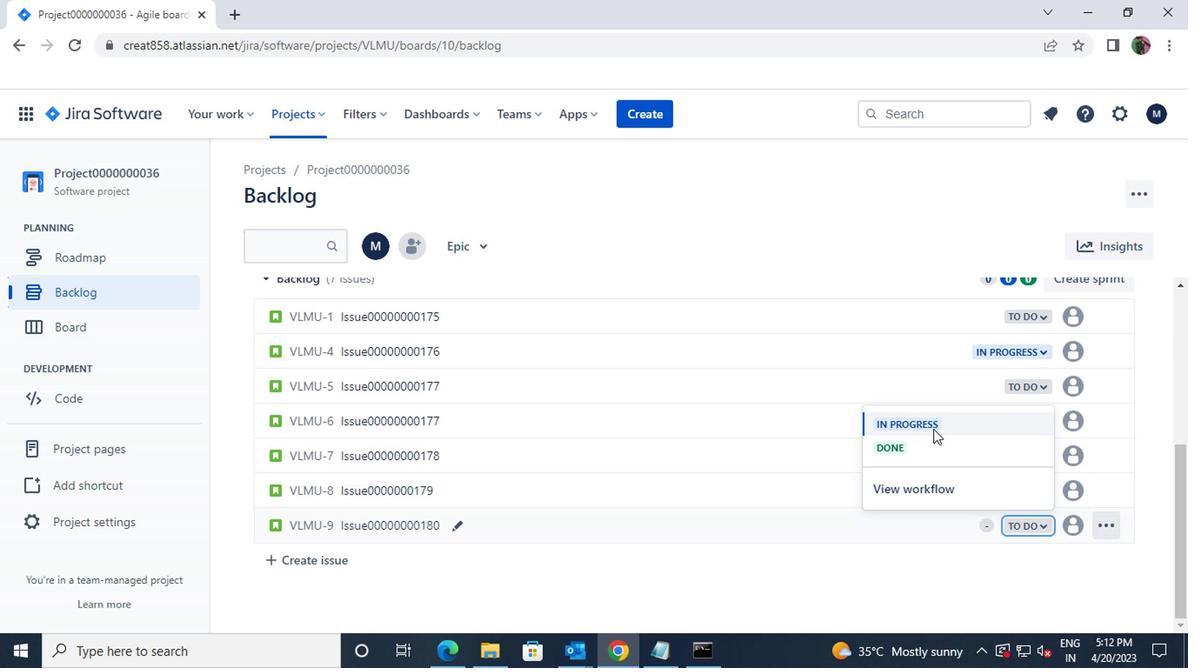 
Action: Mouse pressed left at (926, 426)
Screenshot: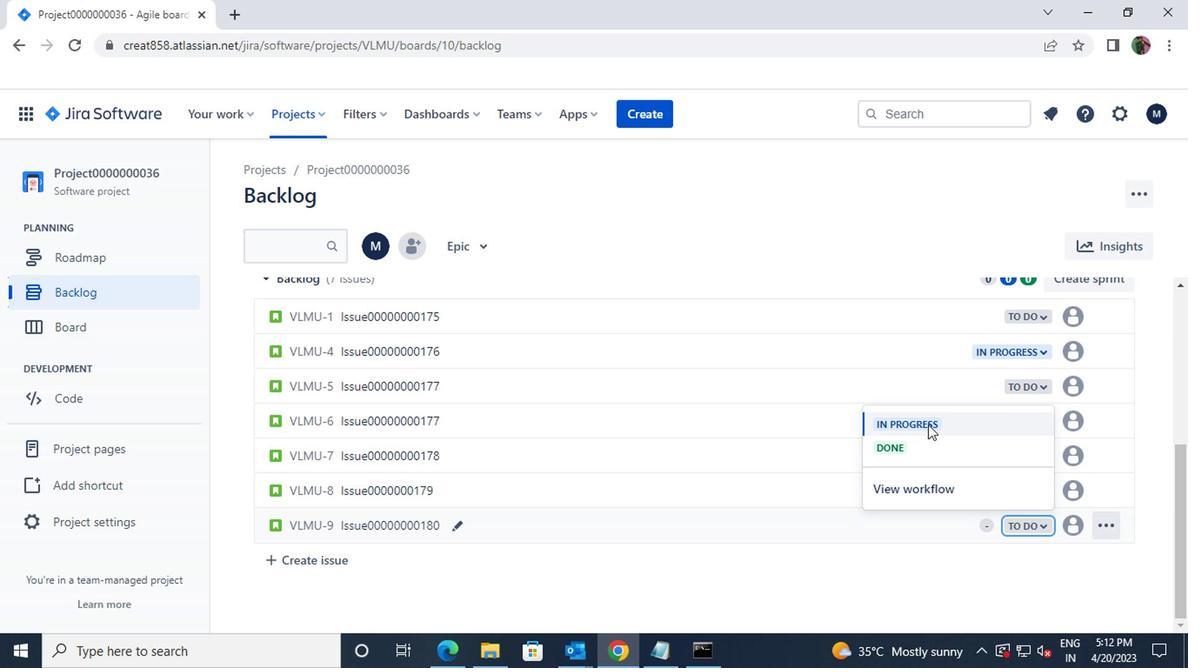 
